 Task: Click the Cancel button Under New Vendor.
Action: Mouse moved to (94, 13)
Screenshot: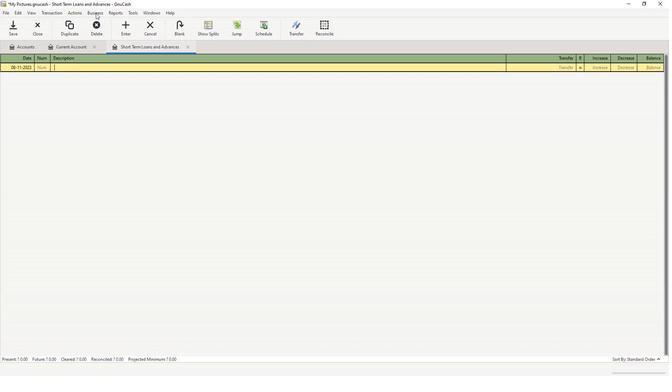 
Action: Mouse pressed left at (94, 13)
Screenshot: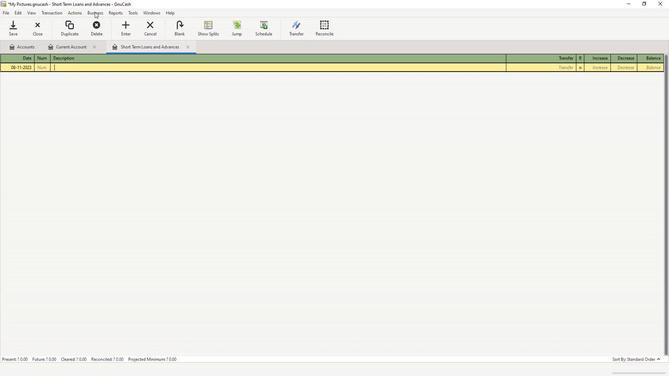 
Action: Mouse moved to (106, 28)
Screenshot: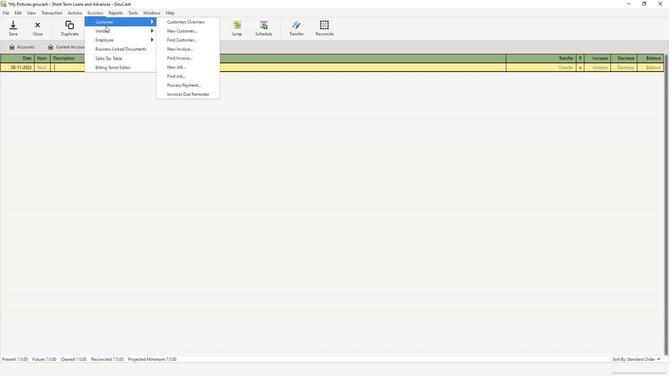 
Action: Mouse pressed left at (106, 28)
Screenshot: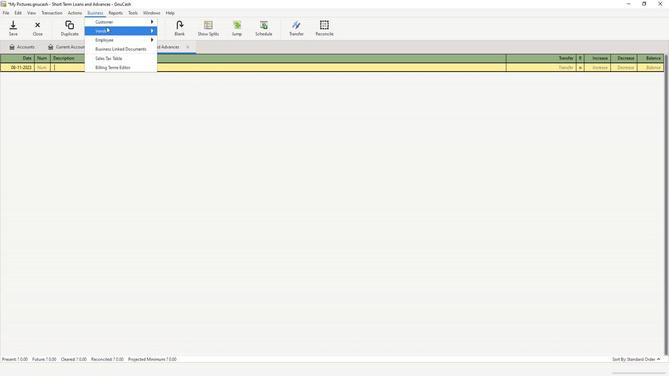 
Action: Mouse moved to (175, 39)
Screenshot: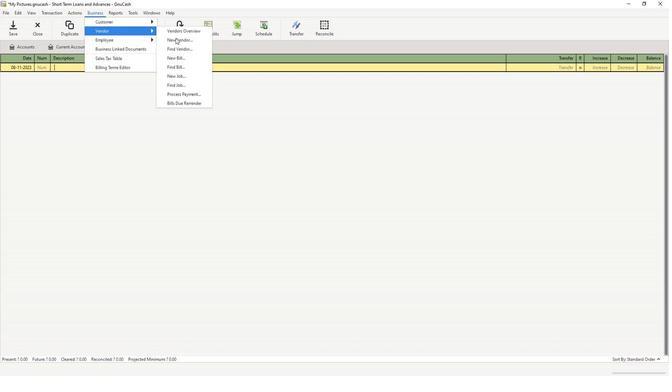 
Action: Mouse pressed left at (175, 39)
Screenshot: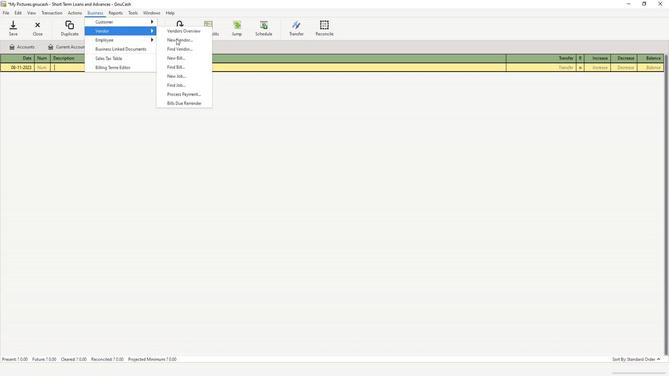 
Action: Mouse moved to (338, 105)
Screenshot: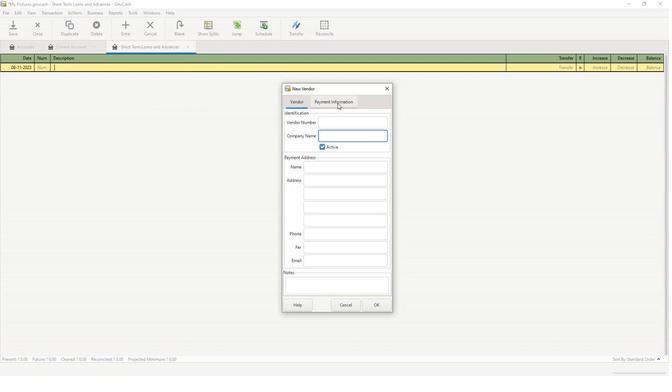 
Action: Mouse pressed left at (338, 105)
Screenshot: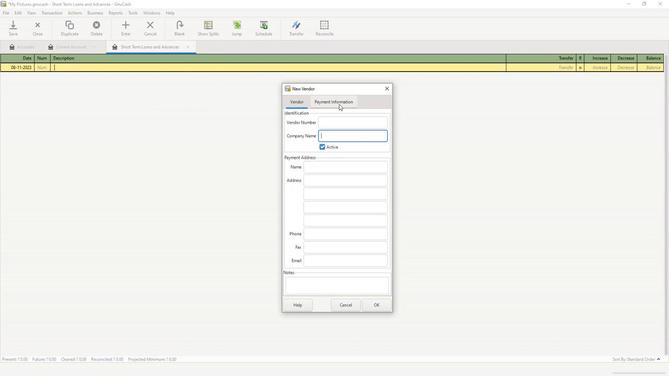
Action: Mouse moved to (350, 305)
Screenshot: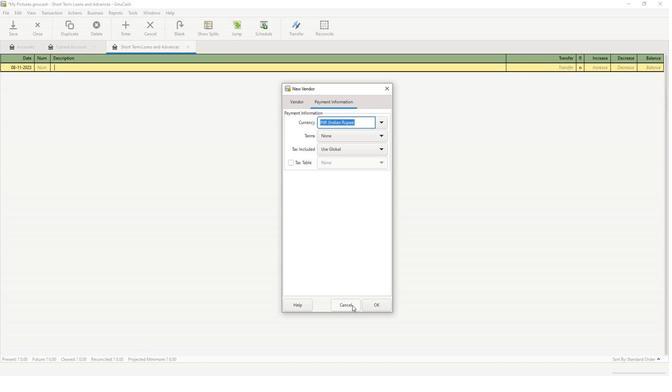 
Action: Mouse pressed left at (350, 305)
Screenshot: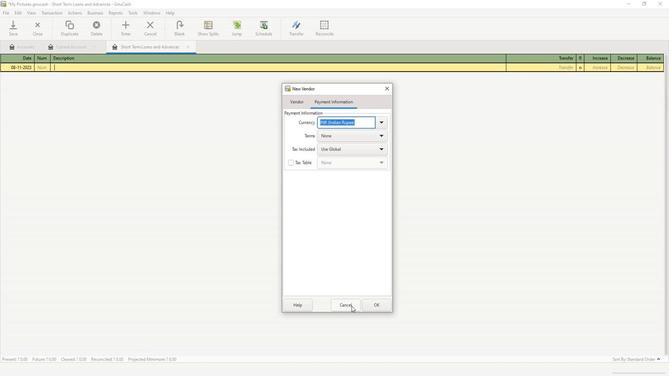 
